 Task: Create in the project WolfTech and in the Backlog issue 'Upgrade the data visualization capabilities of a web application to improve insights and decision-making capabilities' a child issue 'Kubernetes cluster security testing and remediation', and assign it to team member softage.3@softage.net.
Action: Mouse moved to (183, 47)
Screenshot: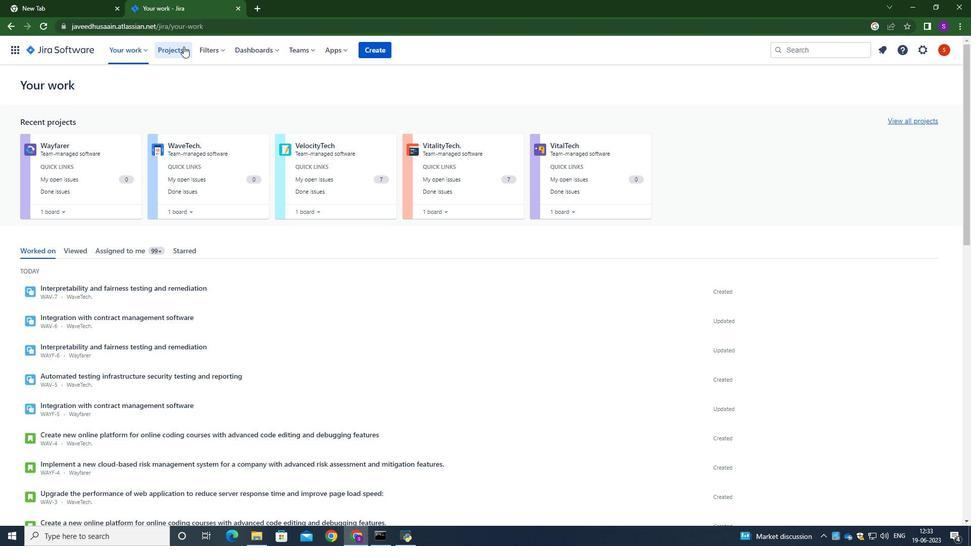 
Action: Mouse pressed left at (183, 47)
Screenshot: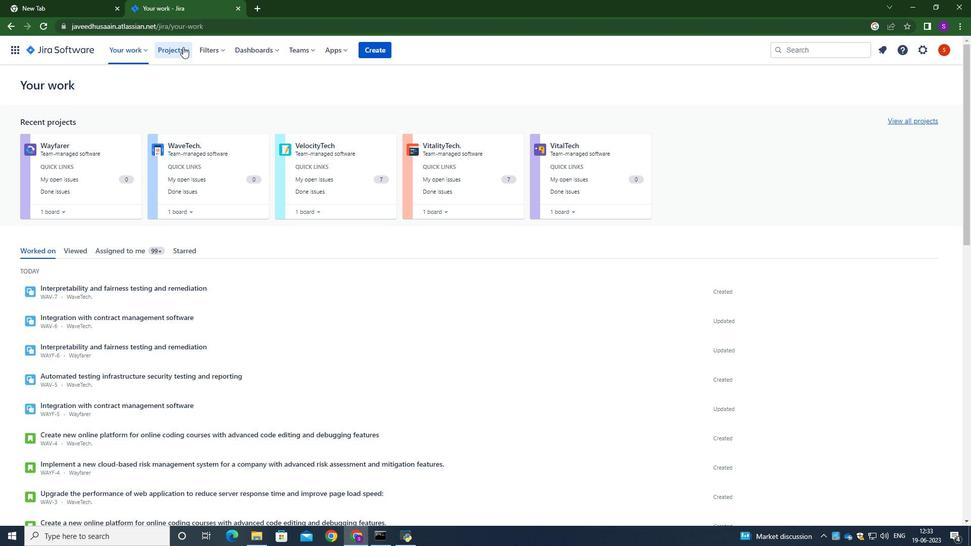 
Action: Mouse moved to (222, 101)
Screenshot: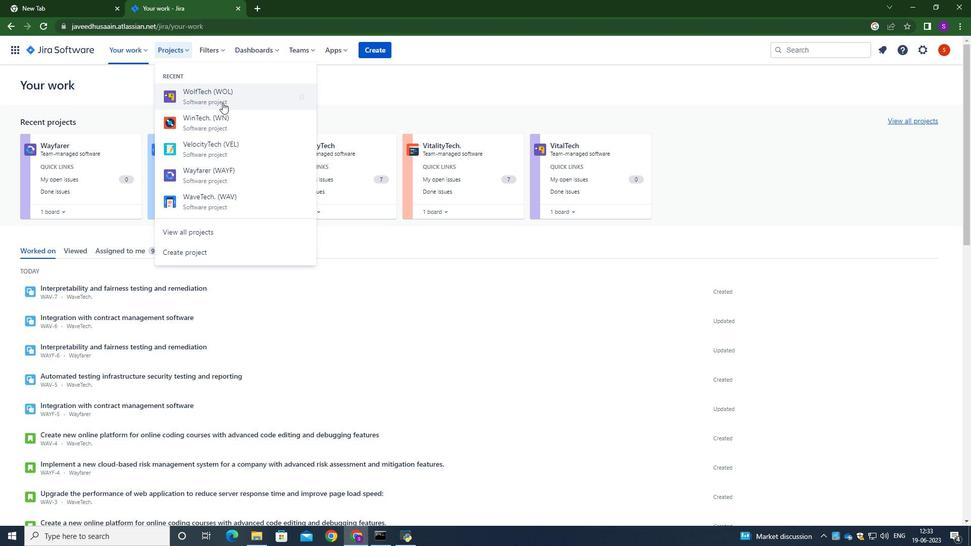 
Action: Mouse pressed left at (222, 101)
Screenshot: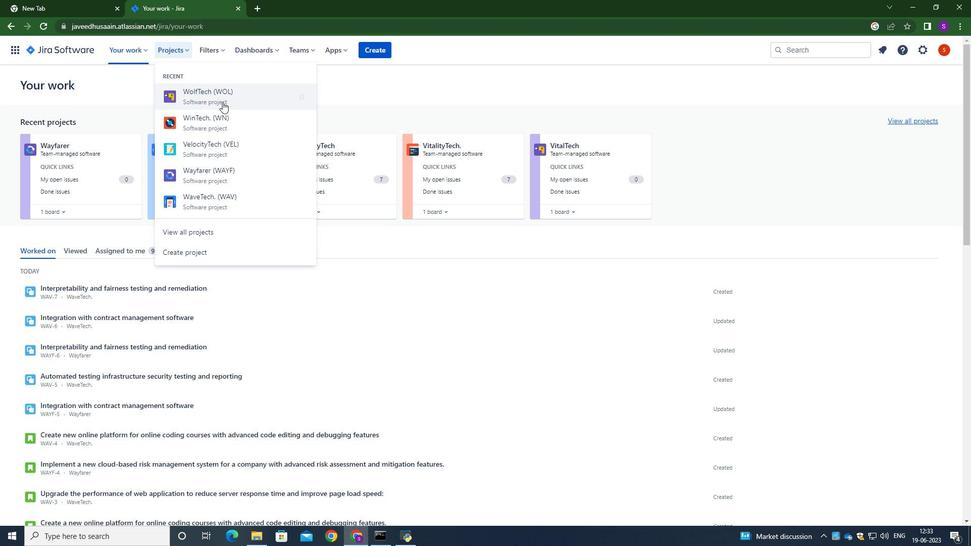 
Action: Mouse moved to (50, 157)
Screenshot: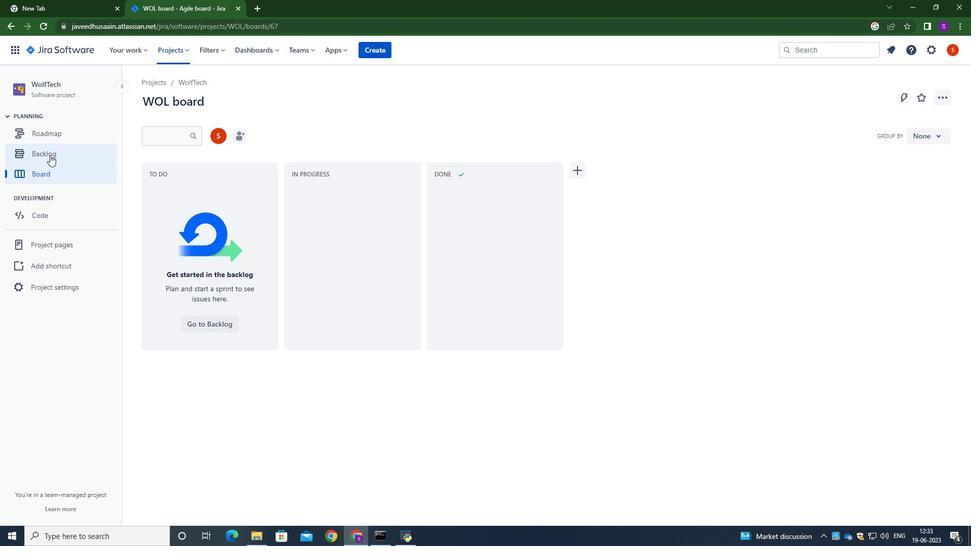 
Action: Mouse pressed left at (50, 157)
Screenshot: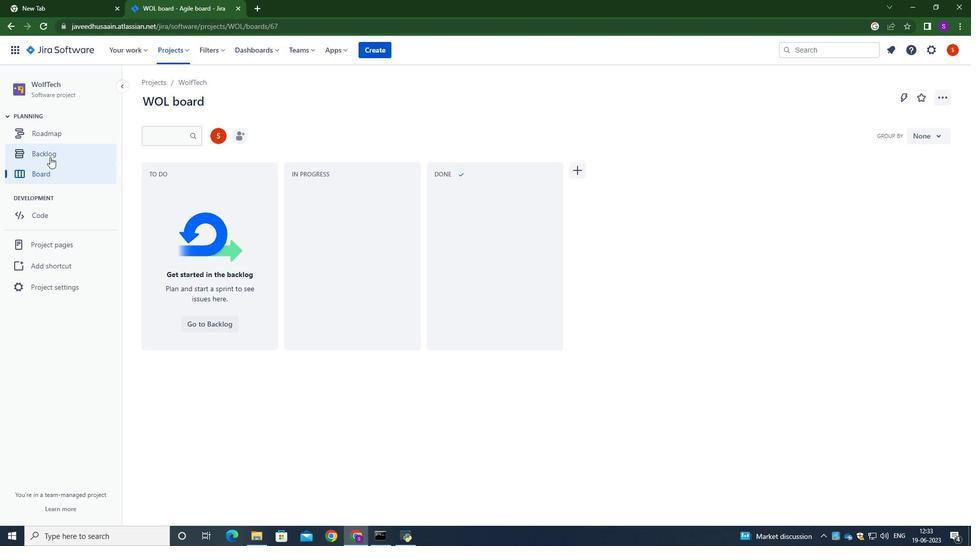 
Action: Mouse moved to (369, 244)
Screenshot: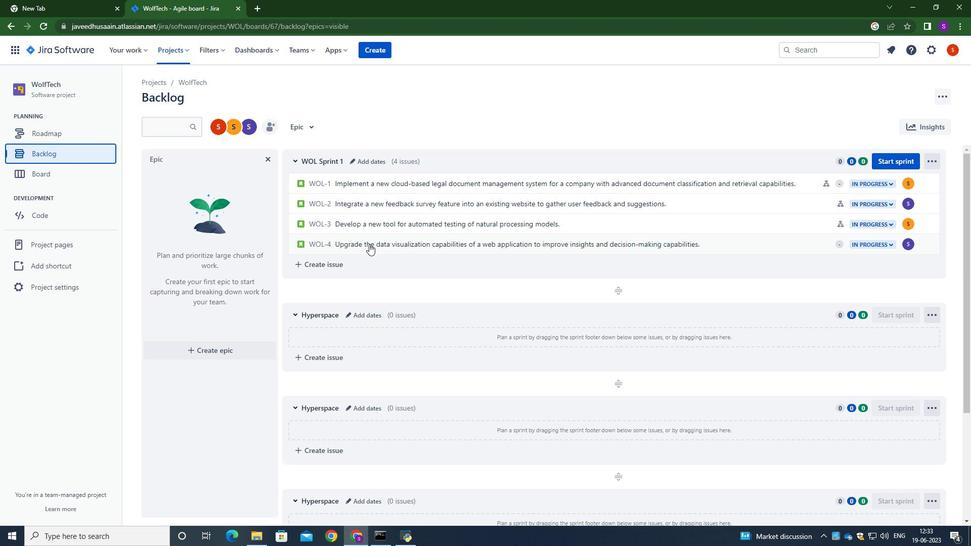 
Action: Mouse pressed left at (369, 244)
Screenshot: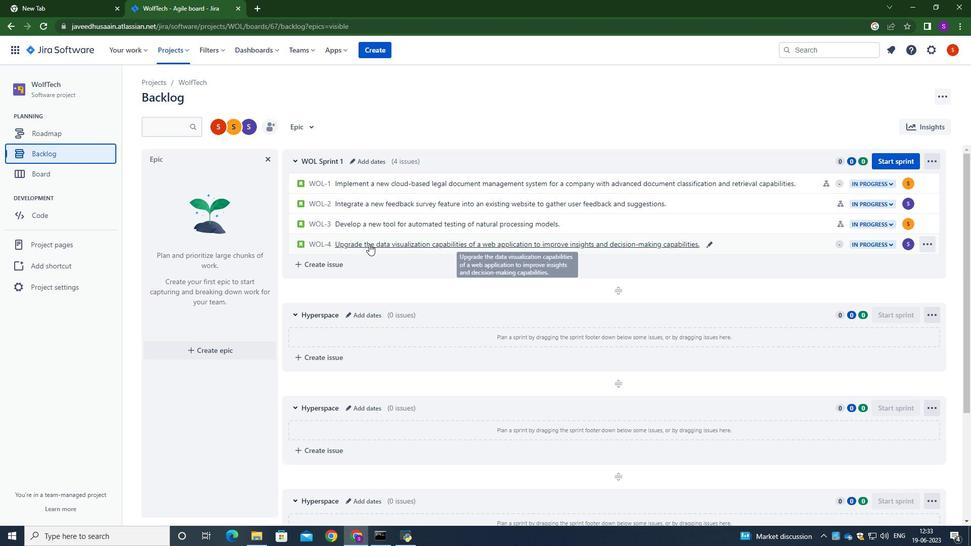 
Action: Mouse moved to (792, 246)
Screenshot: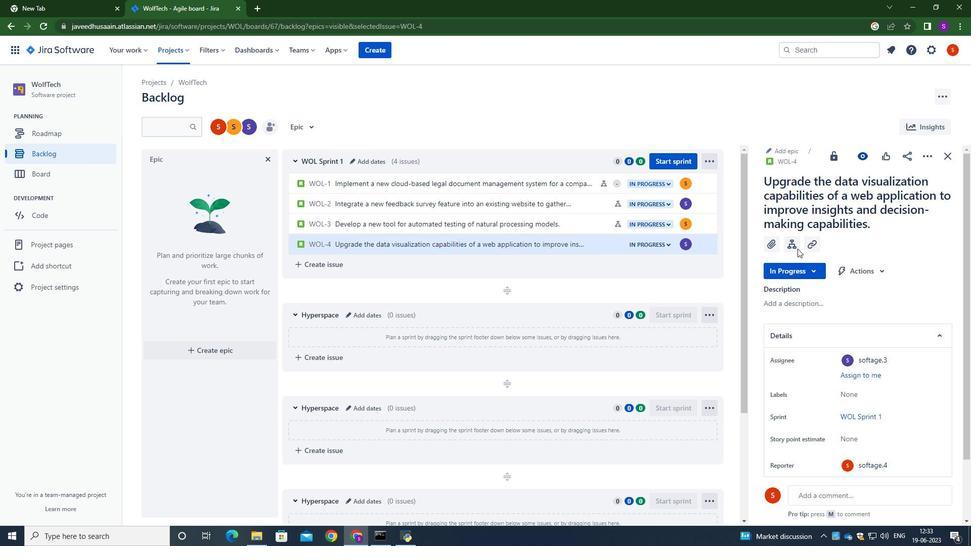 
Action: Mouse pressed left at (792, 246)
Screenshot: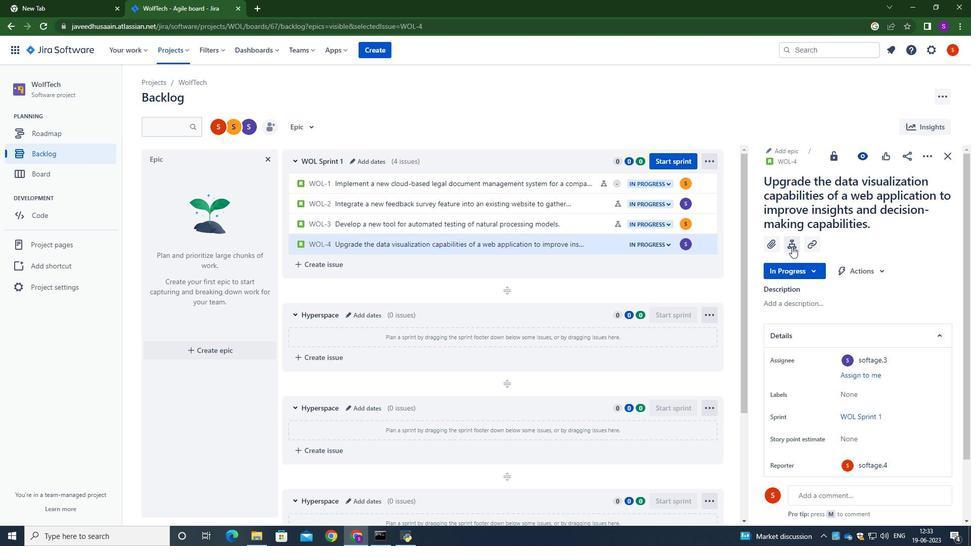 
Action: Mouse moved to (797, 328)
Screenshot: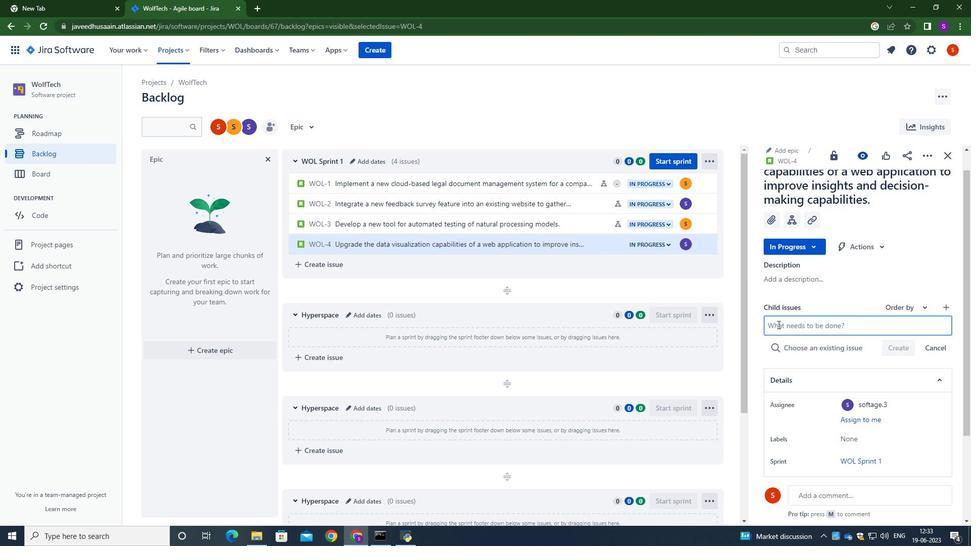 
Action: Mouse pressed left at (797, 328)
Screenshot: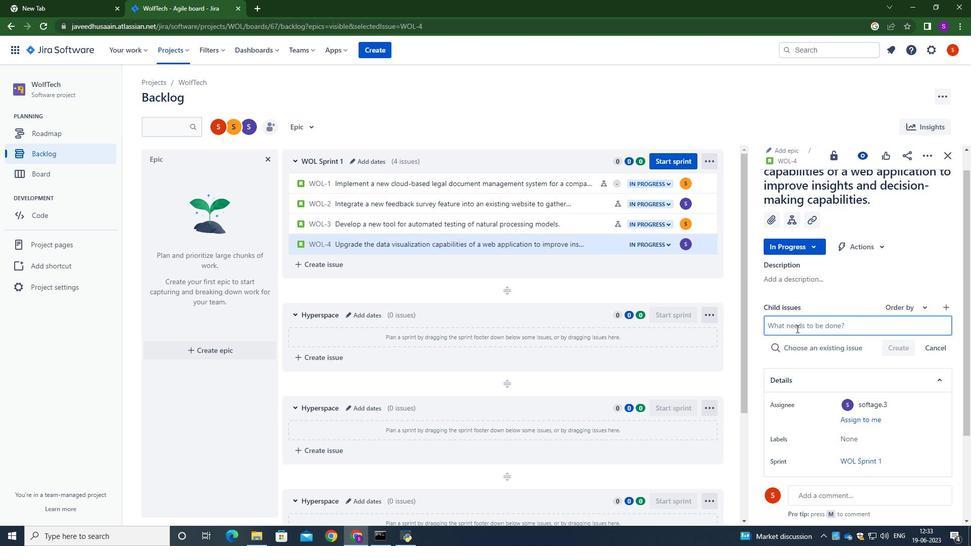 
Action: Mouse moved to (795, 327)
Screenshot: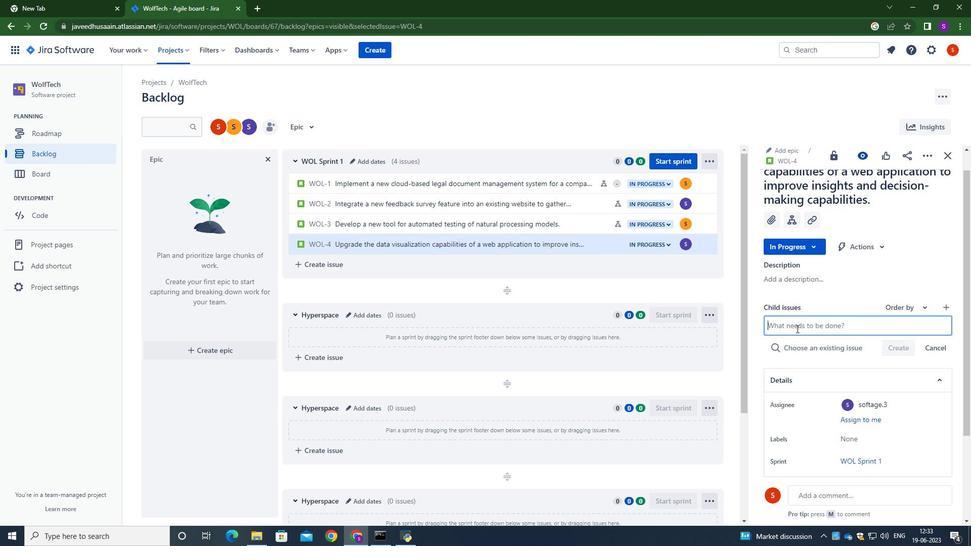
Action: Key pressed <Key.caps_lock>K<Key.caps_lock>yb<Key.backspace><Key.backspace>ubernetes<Key.space><Key.caps_lock><Key.caps_lock>cluster<Key.space>security<Key.space>testing<Key.space>and<Key.space>remediation.<Key.backspace>
Screenshot: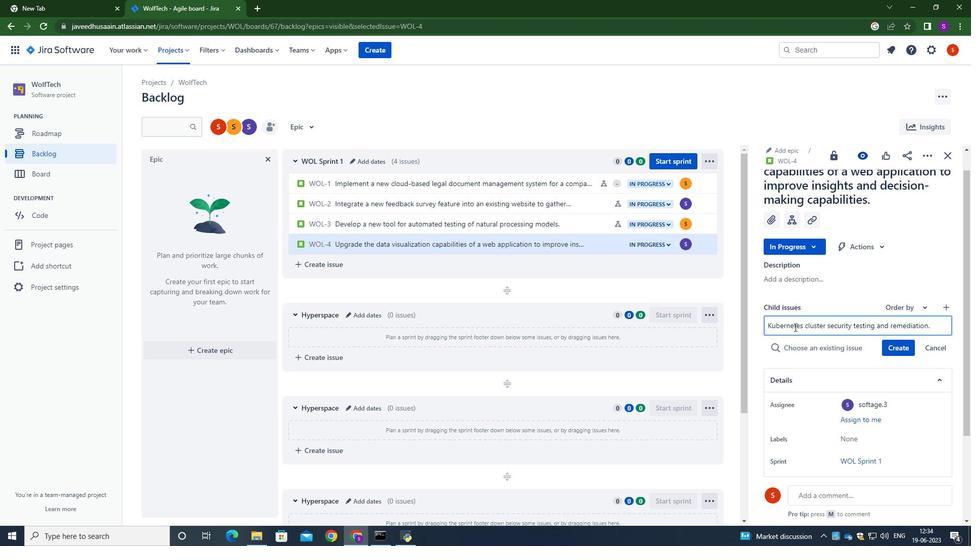 
Action: Mouse moved to (897, 348)
Screenshot: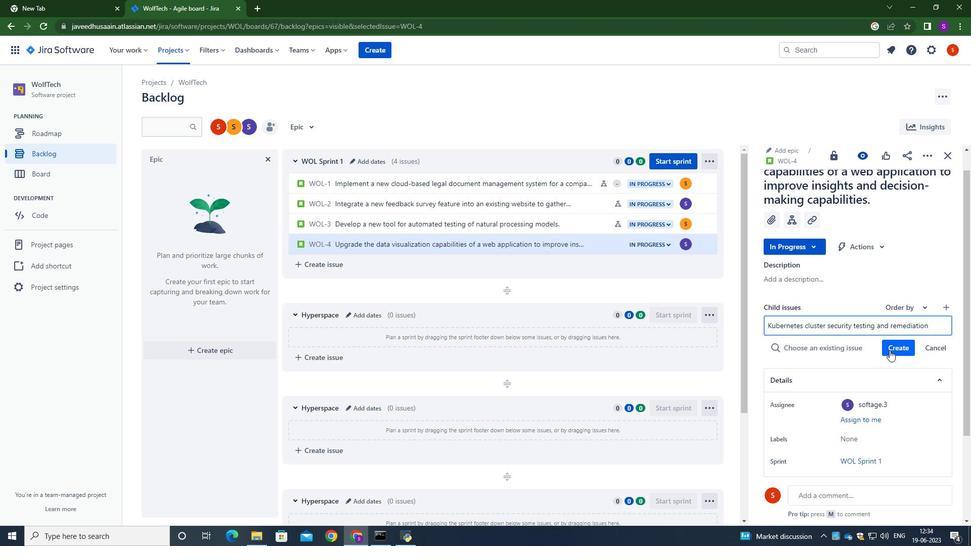 
Action: Mouse pressed left at (897, 348)
Screenshot: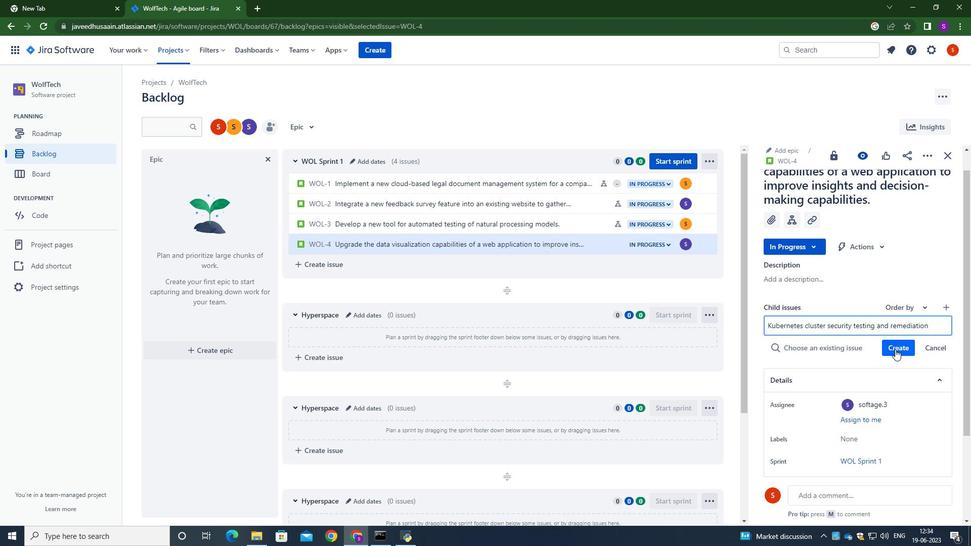 
Action: Mouse moved to (939, 330)
Screenshot: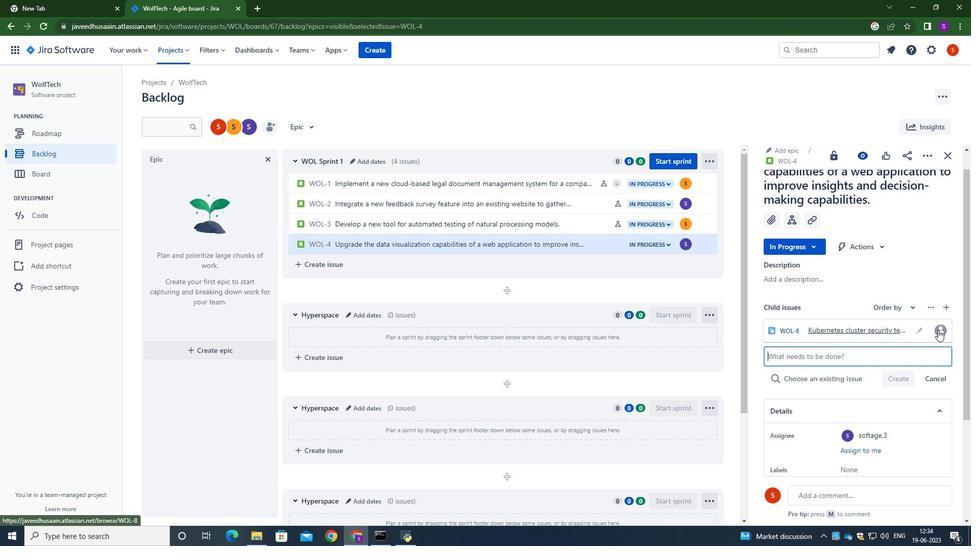 
Action: Mouse pressed left at (939, 330)
Screenshot: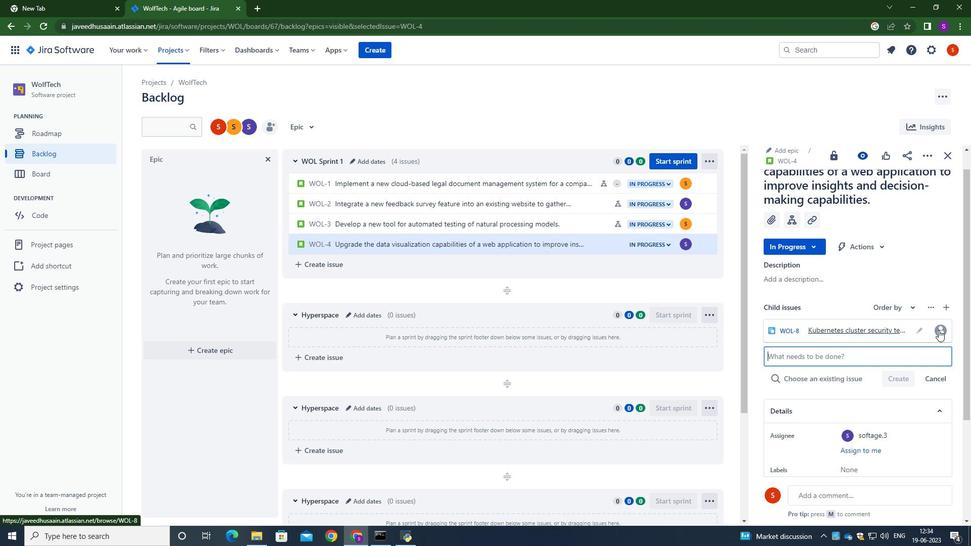 
Action: Mouse moved to (910, 280)
Screenshot: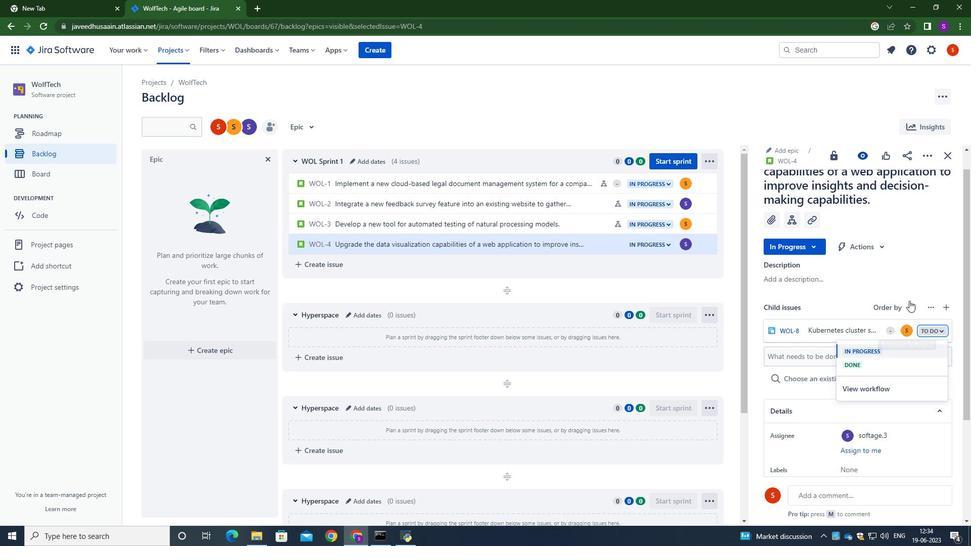 
Action: Mouse pressed left at (910, 280)
Screenshot: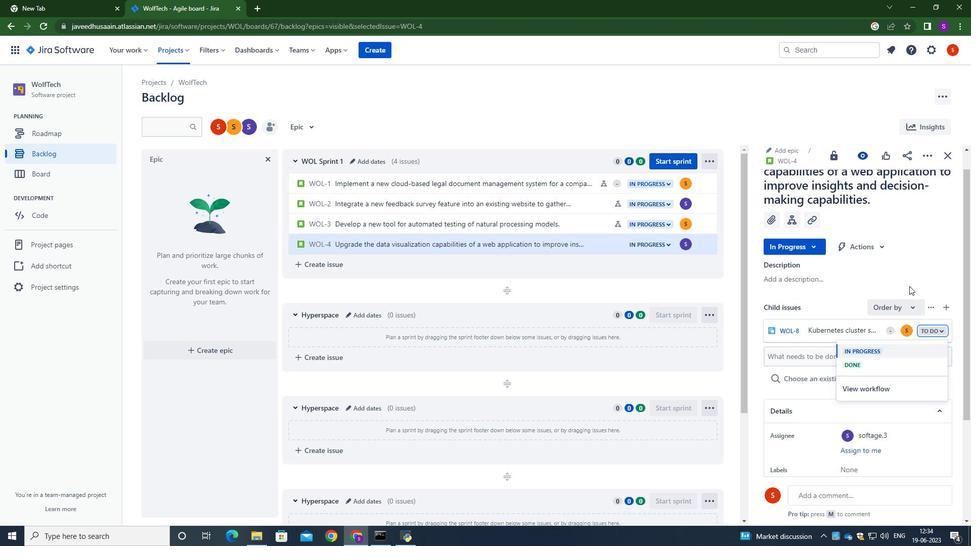 
Action: Mouse moved to (909, 331)
Screenshot: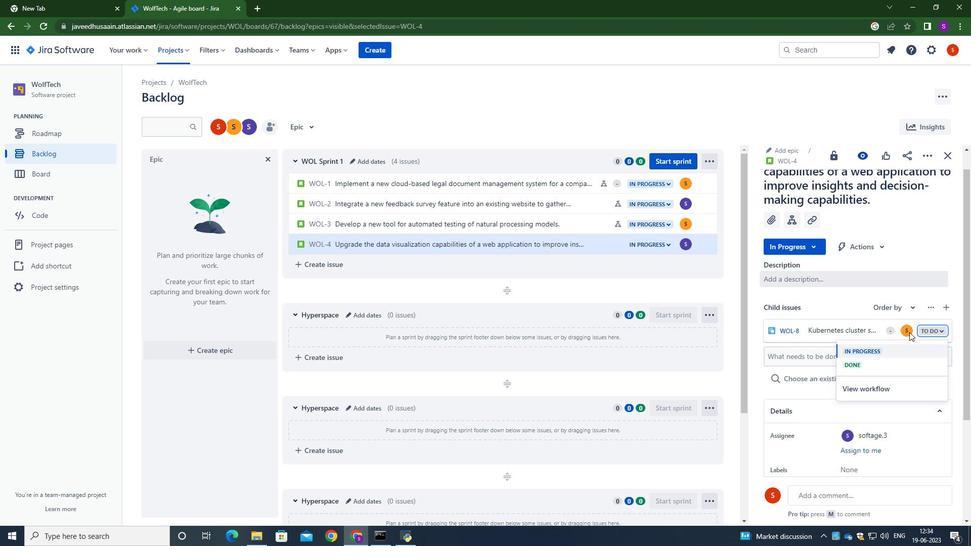 
Action: Mouse pressed left at (909, 331)
Screenshot: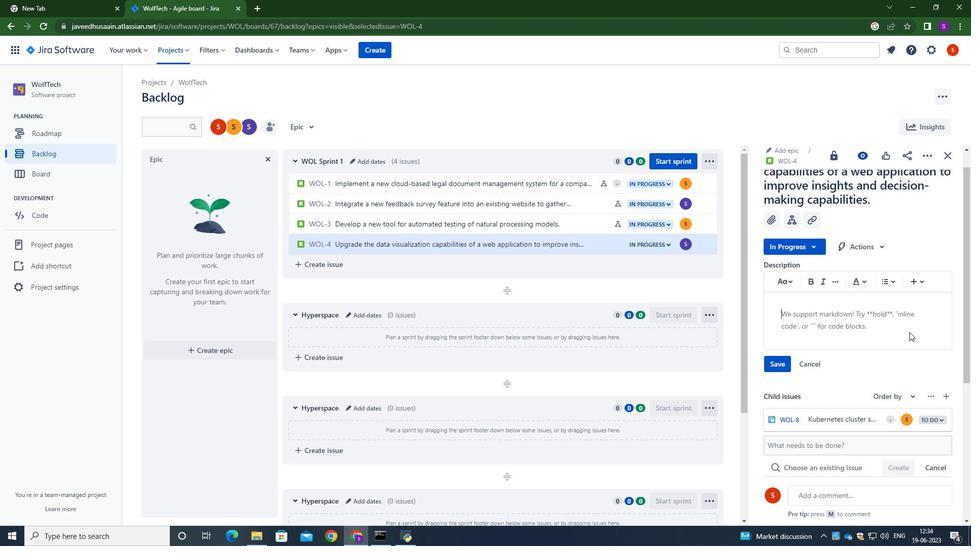 
Action: Mouse moved to (911, 420)
Screenshot: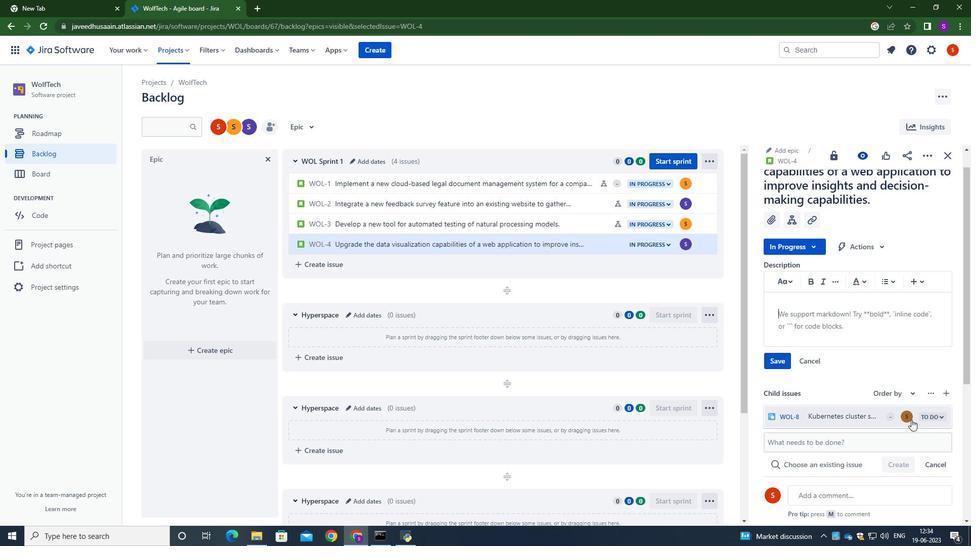 
Action: Mouse pressed left at (911, 420)
Screenshot: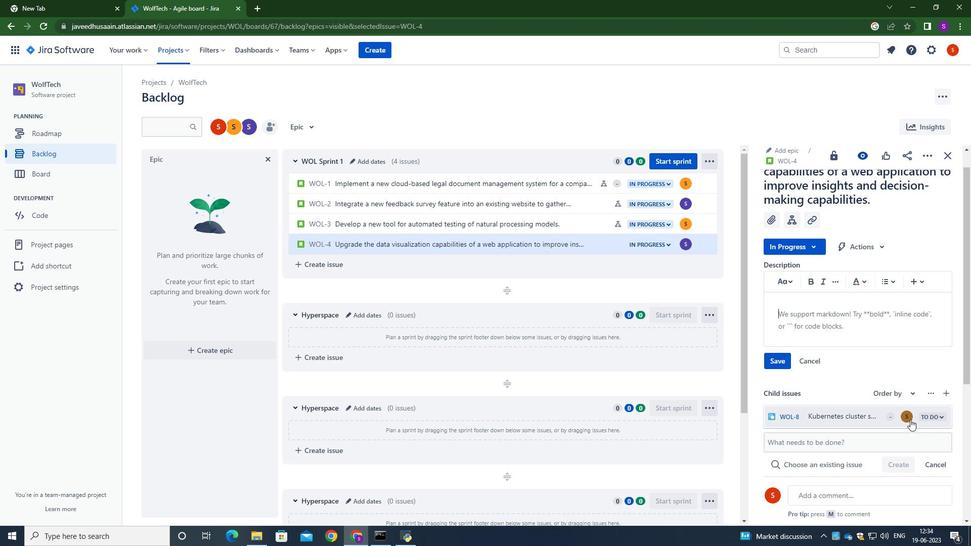
Action: Mouse moved to (849, 396)
Screenshot: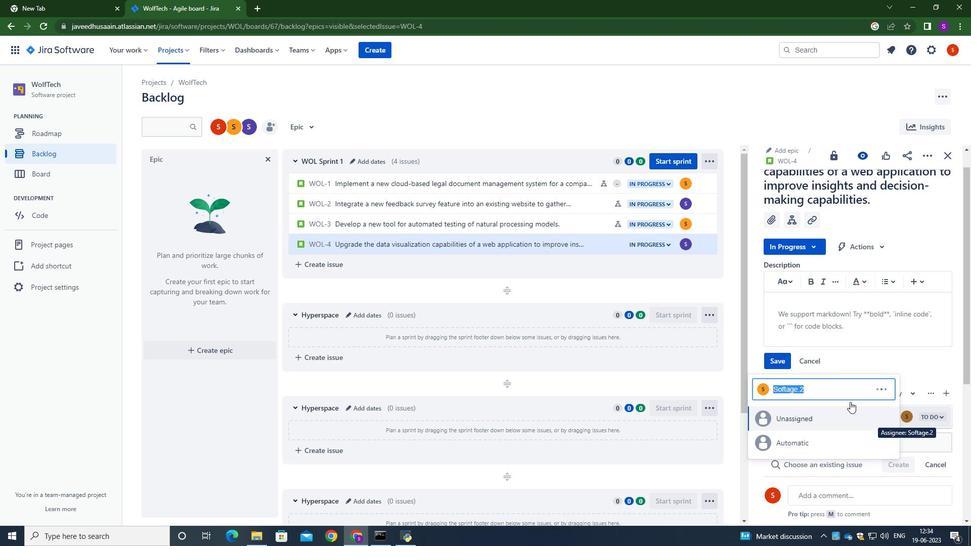 
Action: Key pressed softage.2<Key.shift>@softage/<Key.backspace>.net
Screenshot: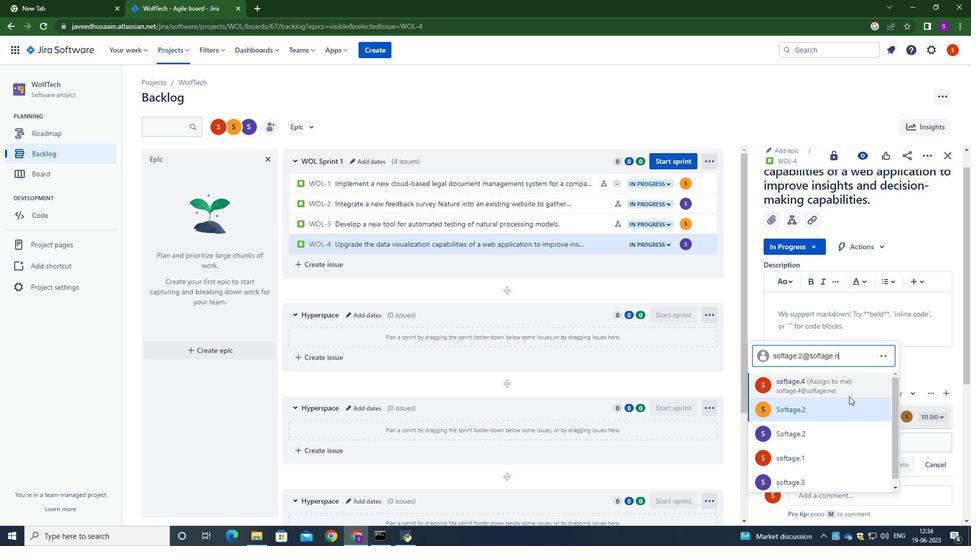 
Action: Mouse moved to (809, 417)
Screenshot: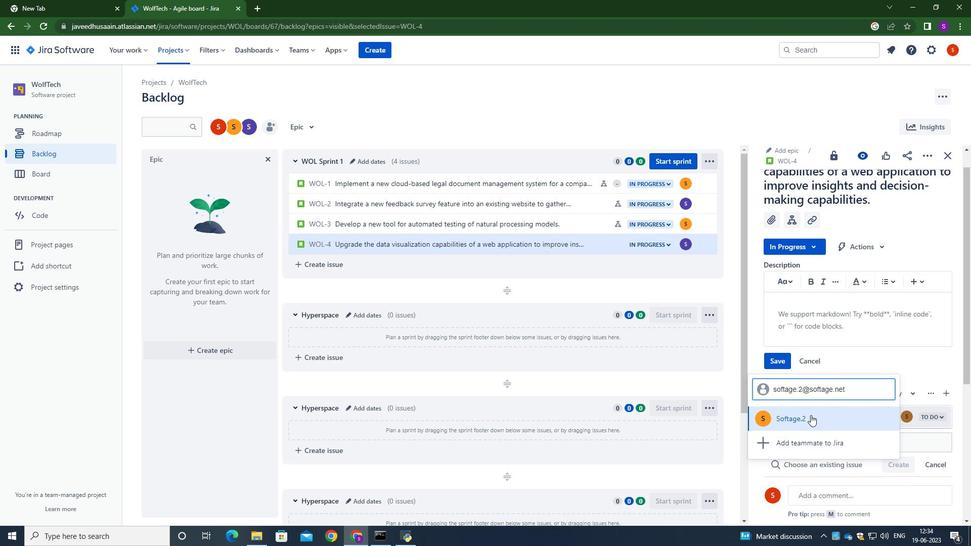 
Action: Mouse pressed left at (809, 417)
Screenshot: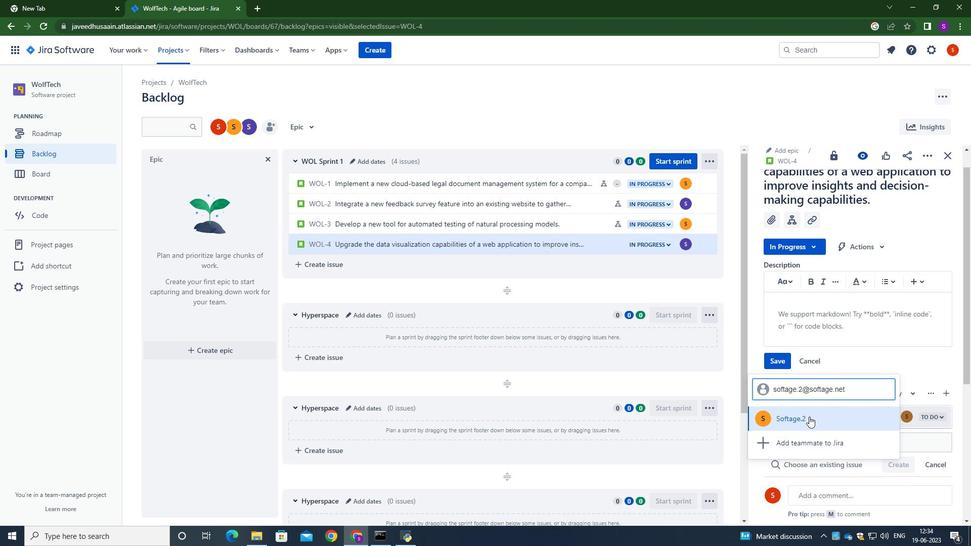 
Action: Mouse moved to (803, 376)
Screenshot: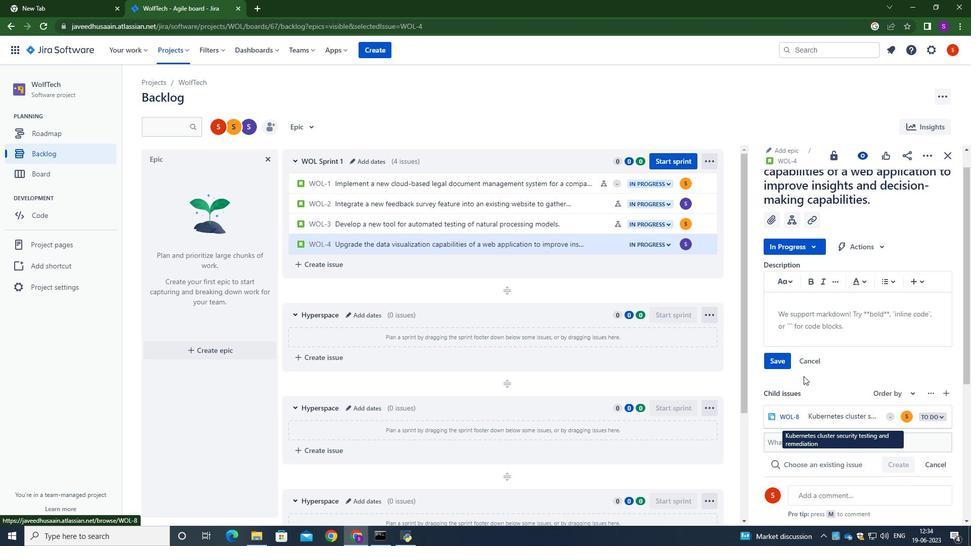 
Action: Mouse scrolled (803, 376) with delta (0, 0)
Screenshot: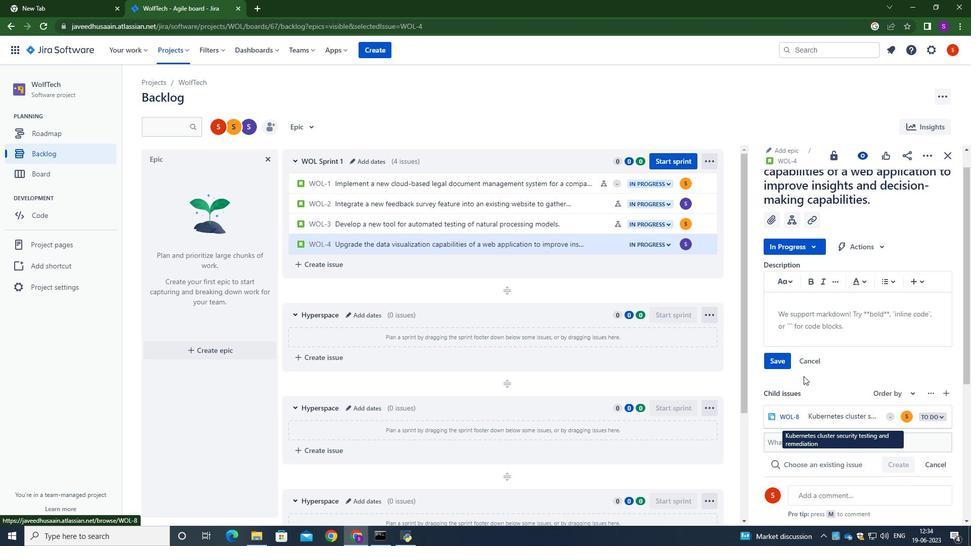 
Action: Mouse moved to (803, 376)
Screenshot: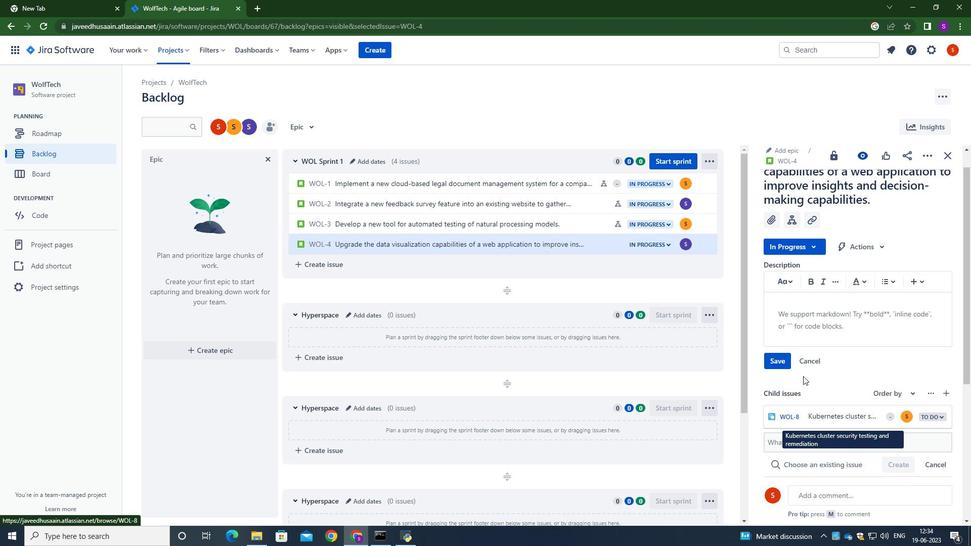 
Action: Mouse scrolled (803, 376) with delta (0, 0)
Screenshot: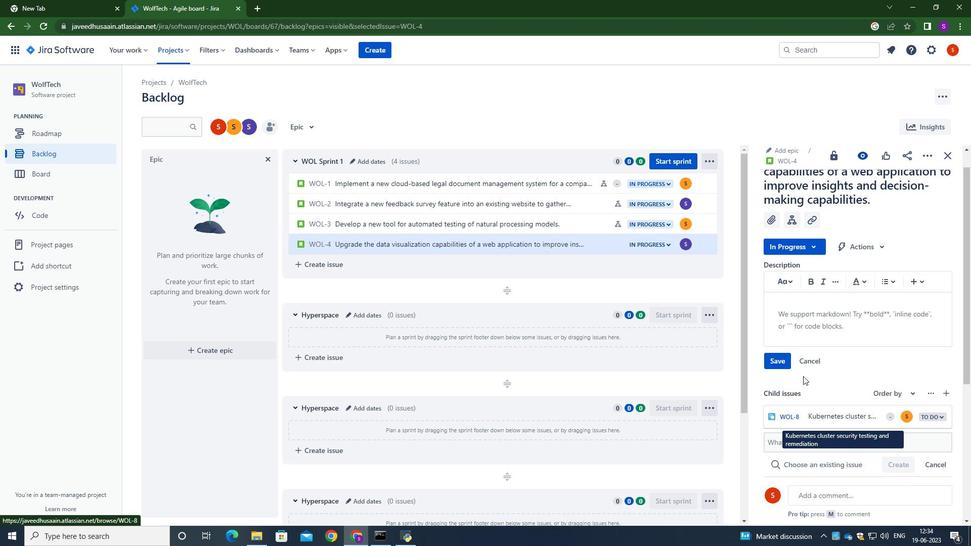 
Action: Mouse scrolled (803, 376) with delta (0, 0)
Screenshot: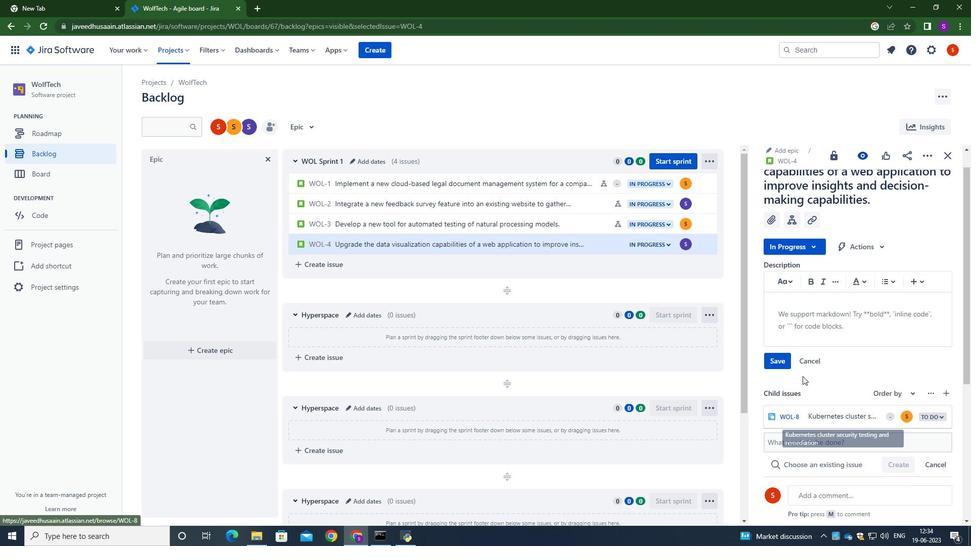 
